 Task: Create List Cybersecurity in Board Employee Engagement Strategies to Workspace Job Analysis and Design. Create List Network Infrastructure in Board Product Prototyping to Workspace Job Analysis and Design. Create List Cloud Computing in Board Product Design and User Experience Optimization to Workspace Job Analysis and Design
Action: Mouse moved to (50, 261)
Screenshot: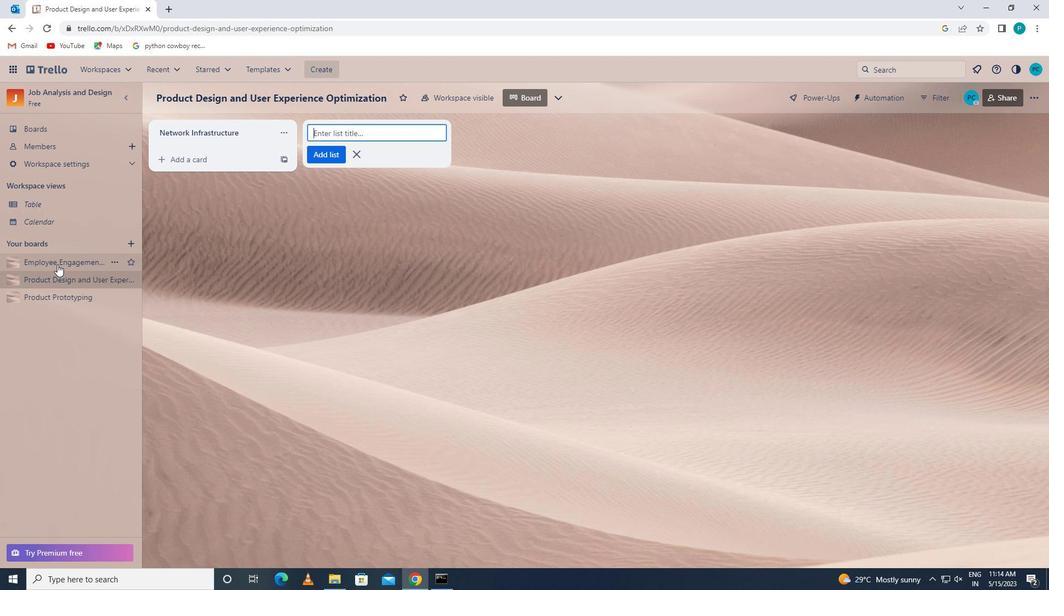 
Action: Mouse pressed left at (50, 261)
Screenshot: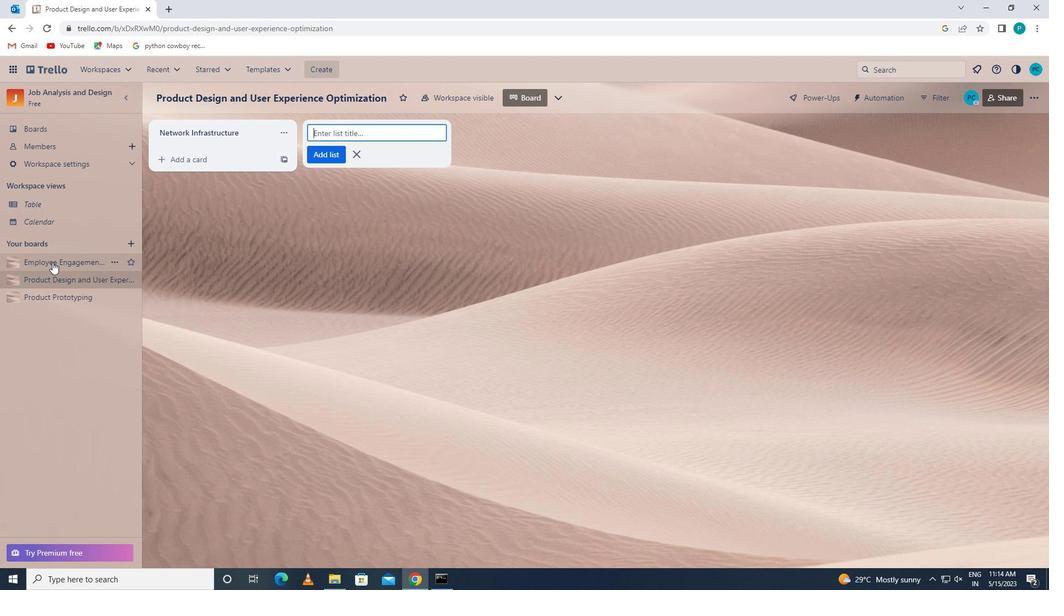 
Action: Mouse moved to (339, 138)
Screenshot: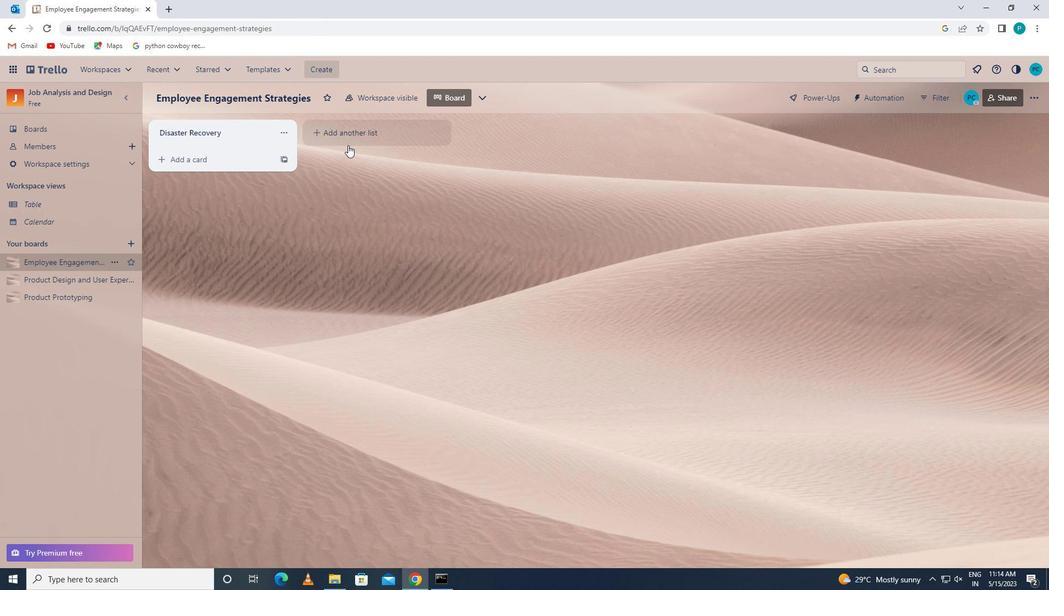 
Action: Mouse pressed left at (339, 138)
Screenshot: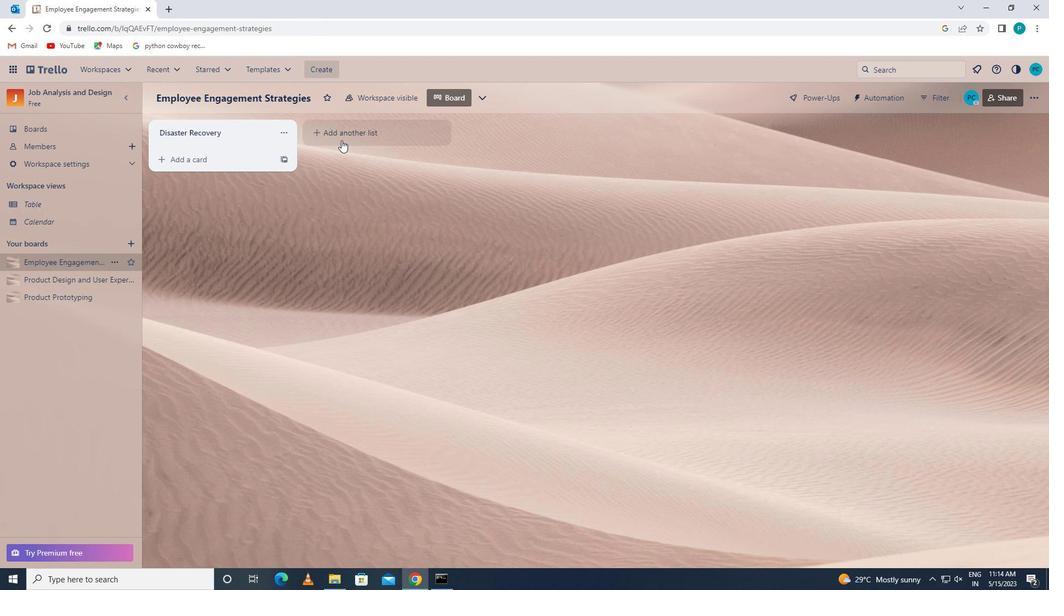 
Action: Key pressed <Key.caps_lock>c<Key.caps_lock>ybersecurity
Screenshot: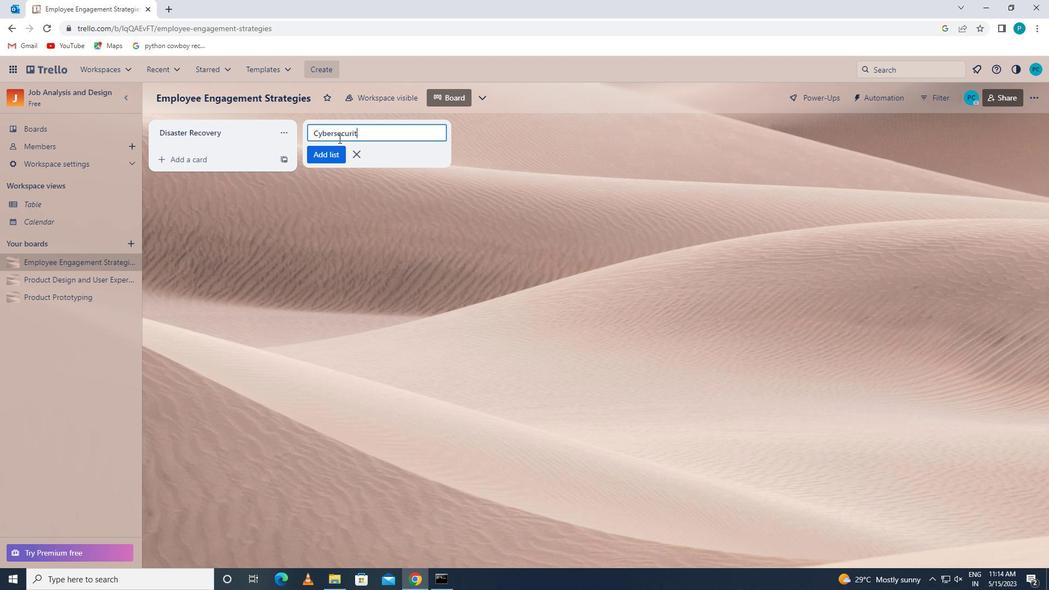
Action: Mouse moved to (333, 162)
Screenshot: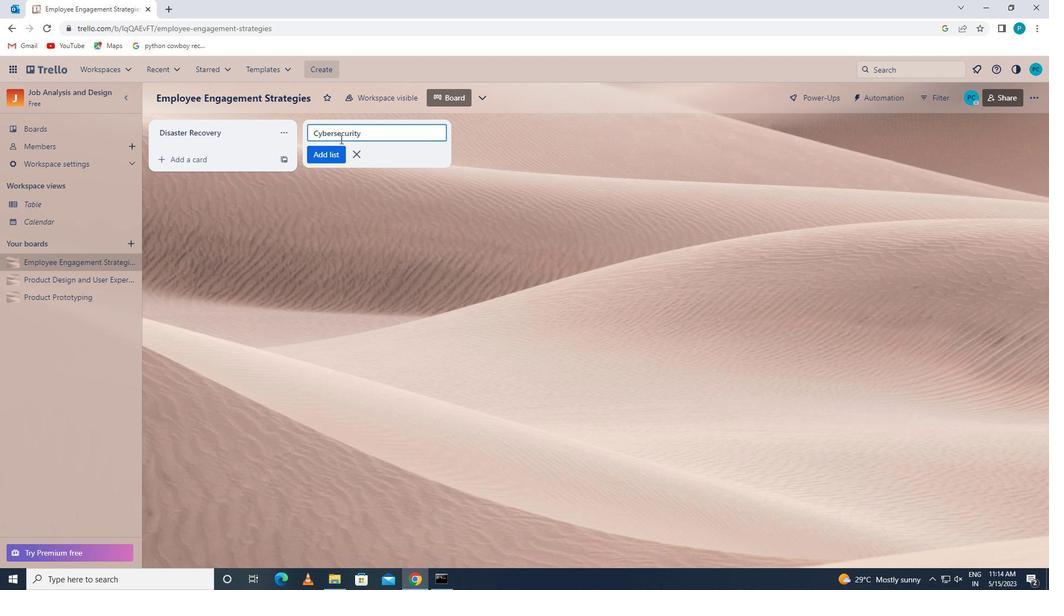 
Action: Mouse pressed left at (333, 162)
Screenshot: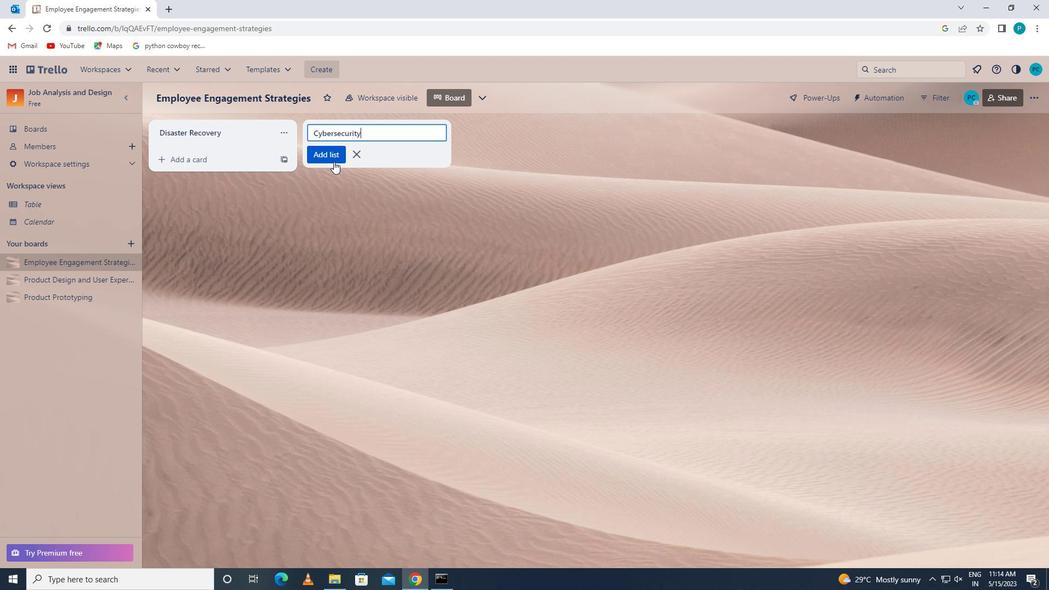 
Action: Mouse moved to (44, 303)
Screenshot: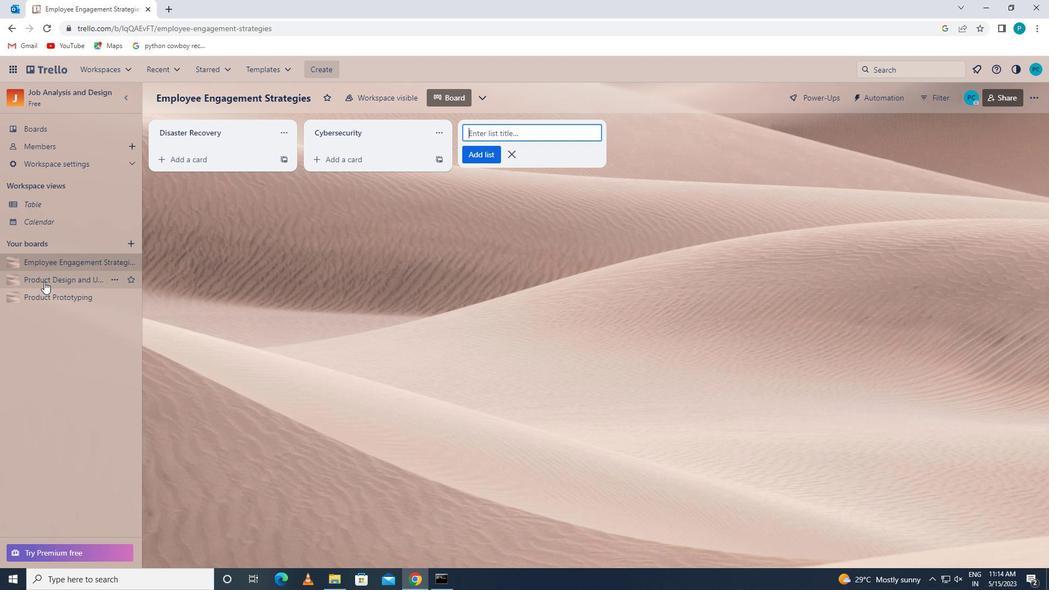 
Action: Mouse pressed left at (44, 303)
Screenshot: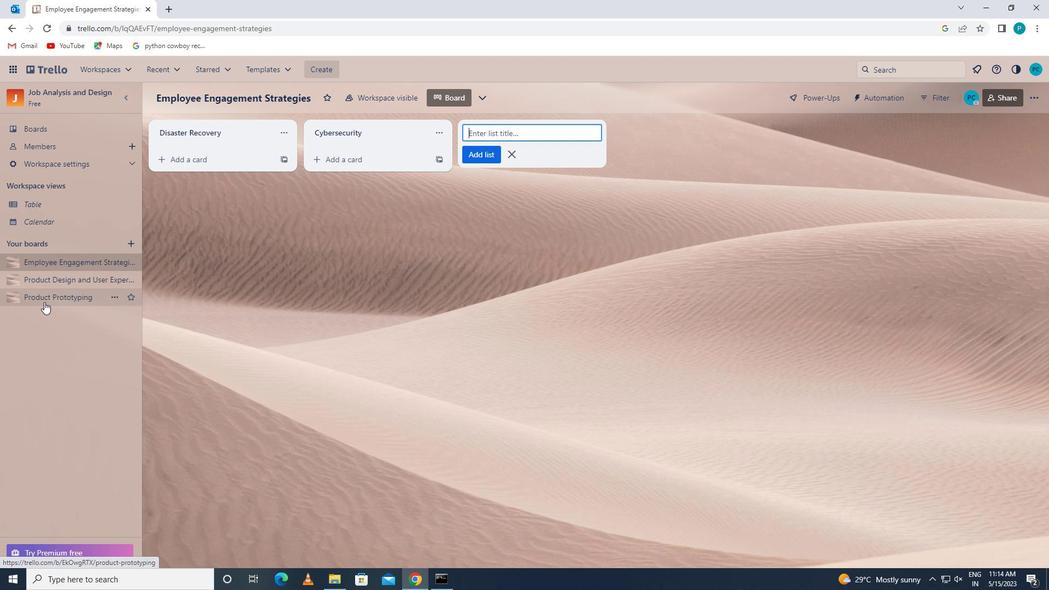 
Action: Mouse moved to (356, 132)
Screenshot: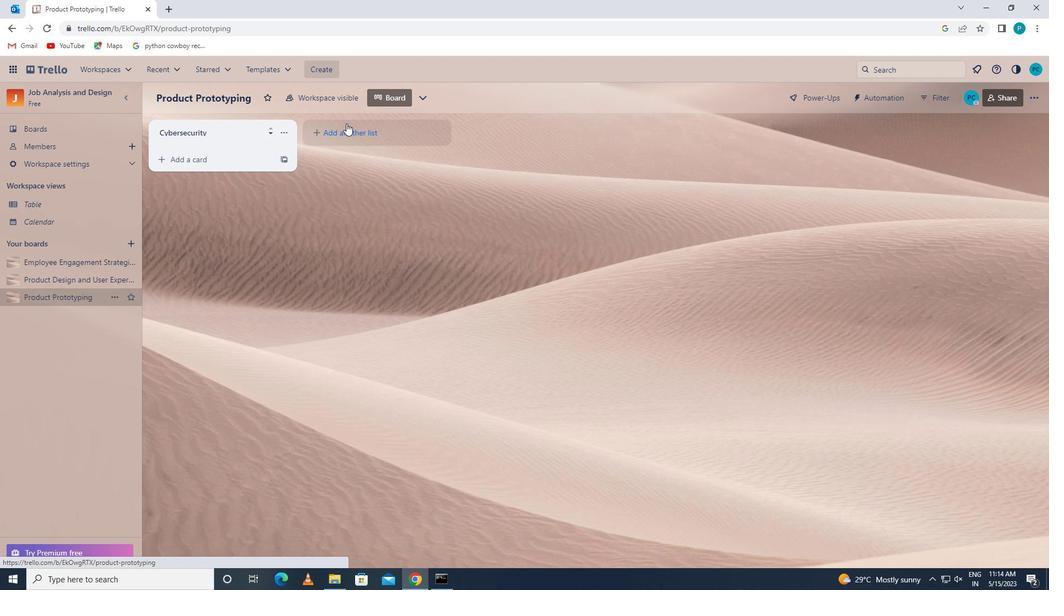 
Action: Mouse pressed left at (356, 132)
Screenshot: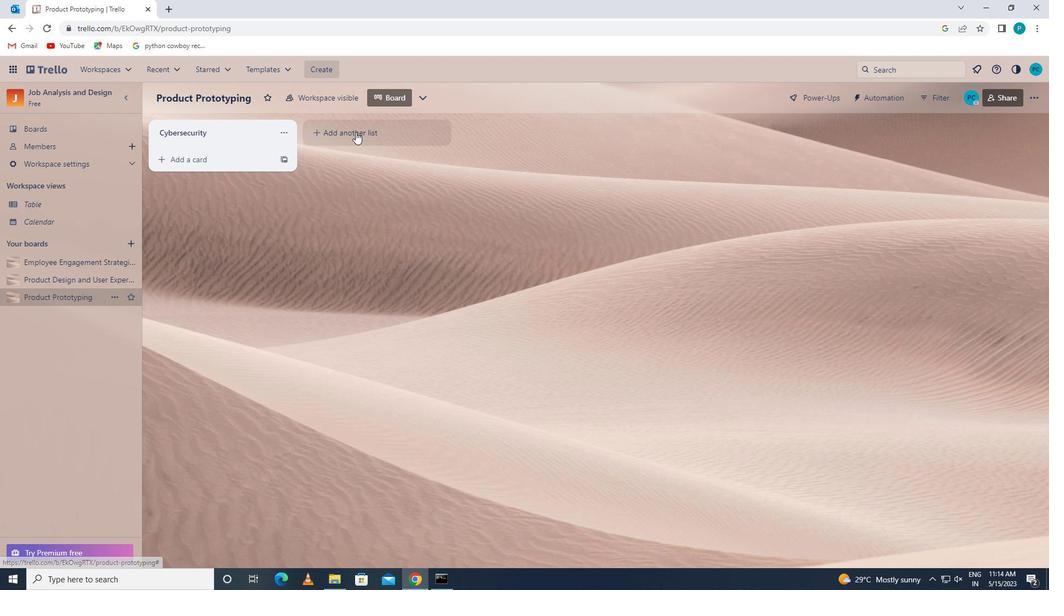 
Action: Key pressed <Key.caps_lock>n<Key.caps_lock>etwork<Key.space><Key.caps_lock>infrastructure
Screenshot: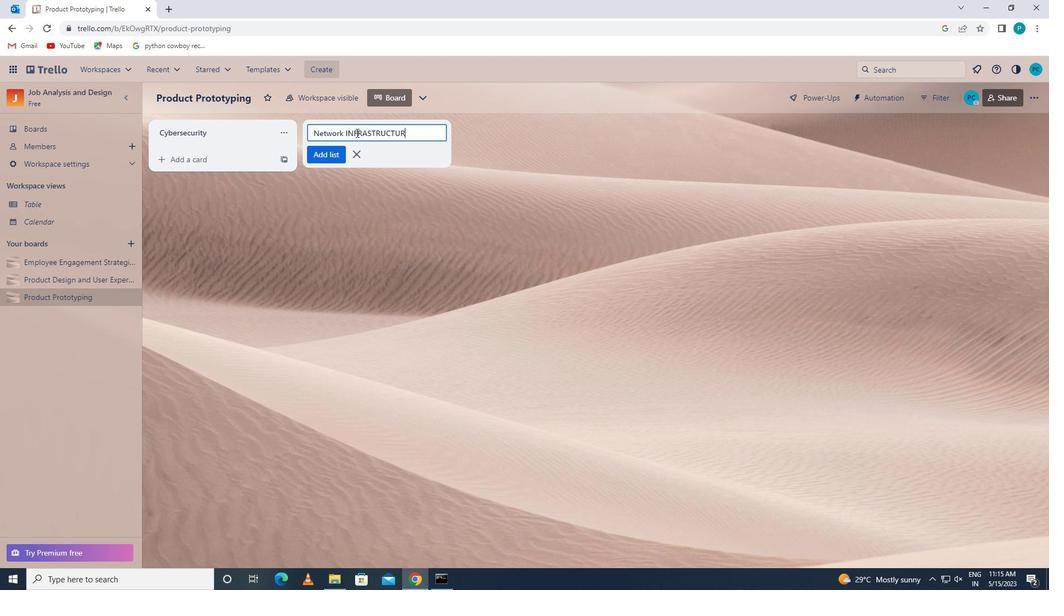
Action: Mouse moved to (357, 133)
Screenshot: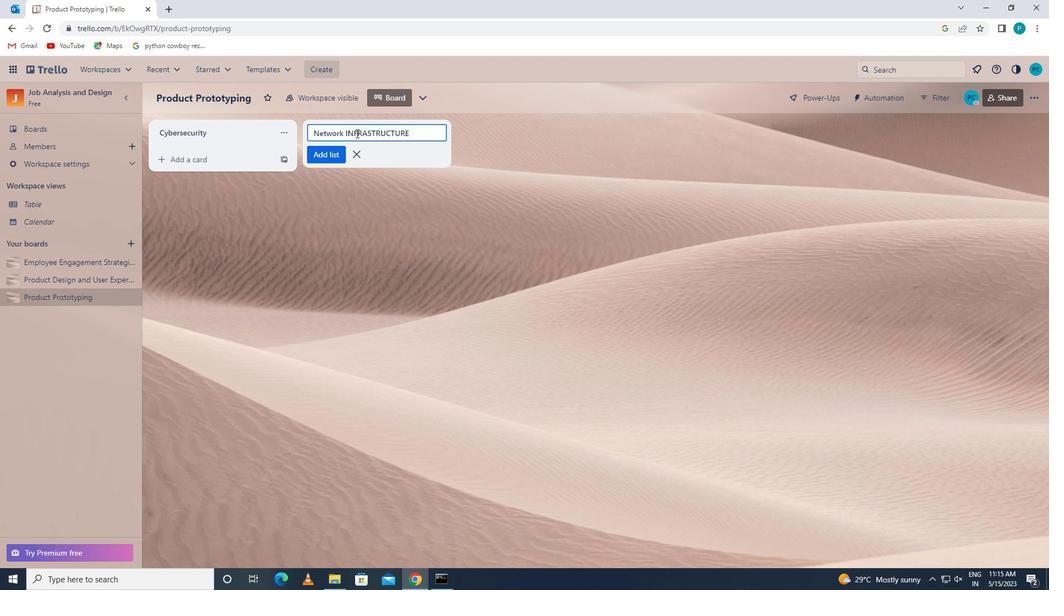 
Action: Key pressed <Key.backspace><Key.backspace><Key.backspace><Key.backspace><Key.backspace><Key.backspace><Key.backspace><Key.backspace><Key.backspace><Key.backspace><Key.backspace><Key.backspace><Key.backspace><Key.caps_lock>nfrastructure
Screenshot: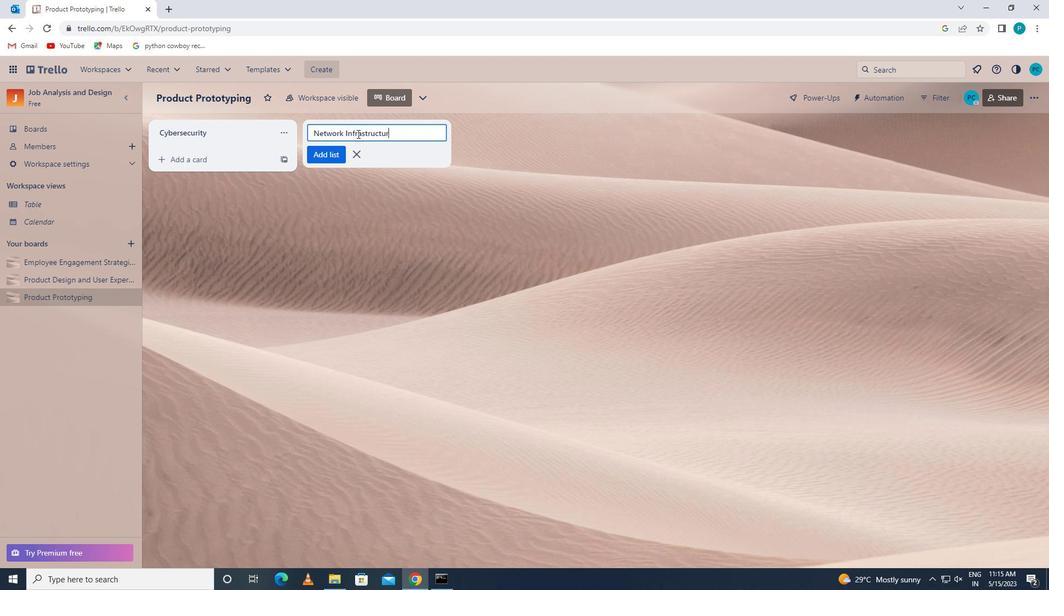 
Action: Mouse moved to (328, 155)
Screenshot: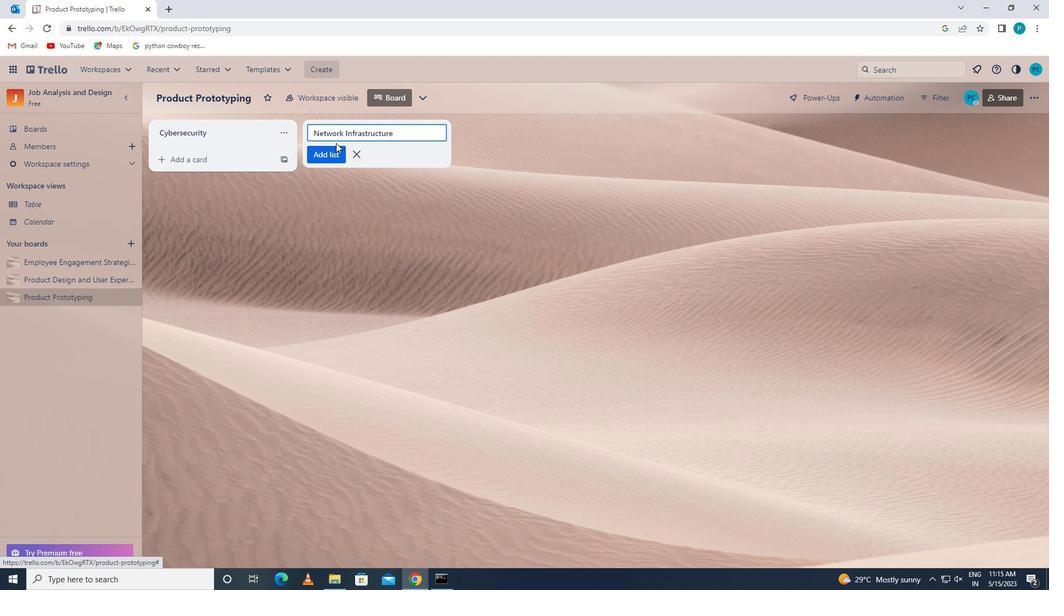 
Action: Mouse pressed left at (328, 155)
Screenshot: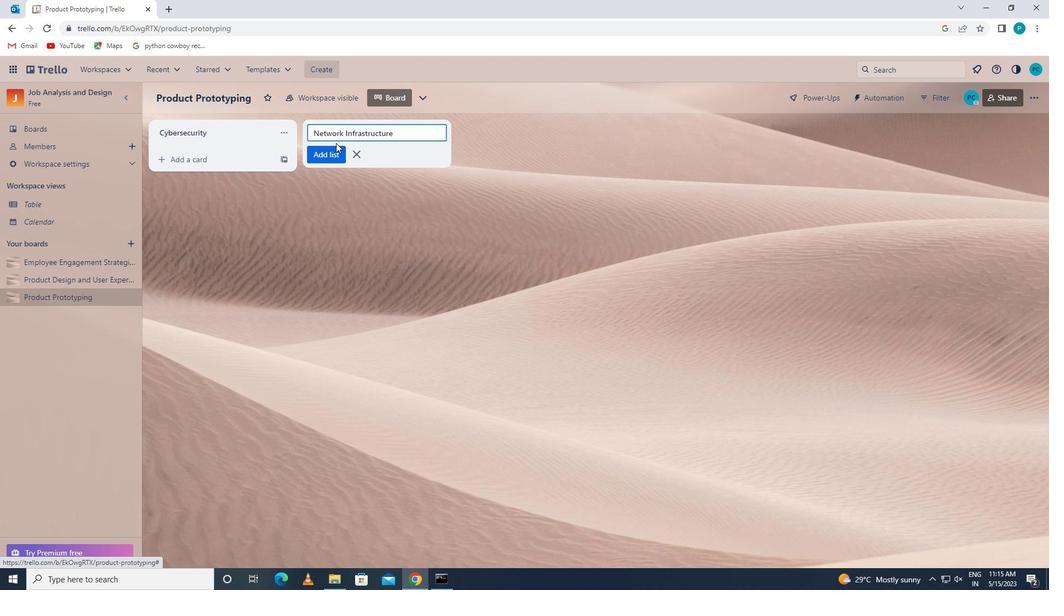 
Action: Mouse moved to (39, 285)
Screenshot: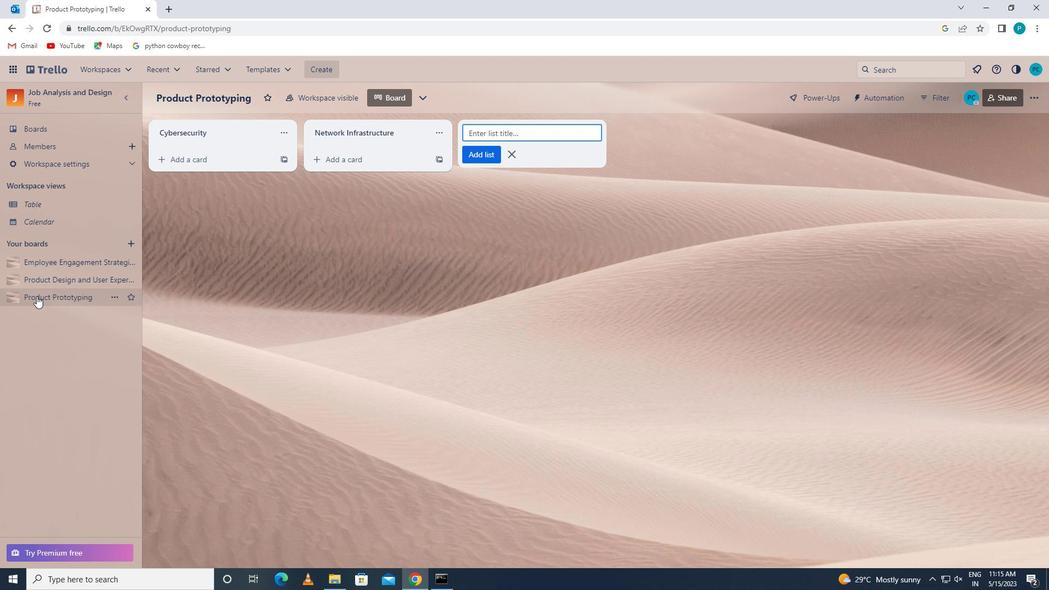 
Action: Mouse pressed left at (39, 285)
Screenshot: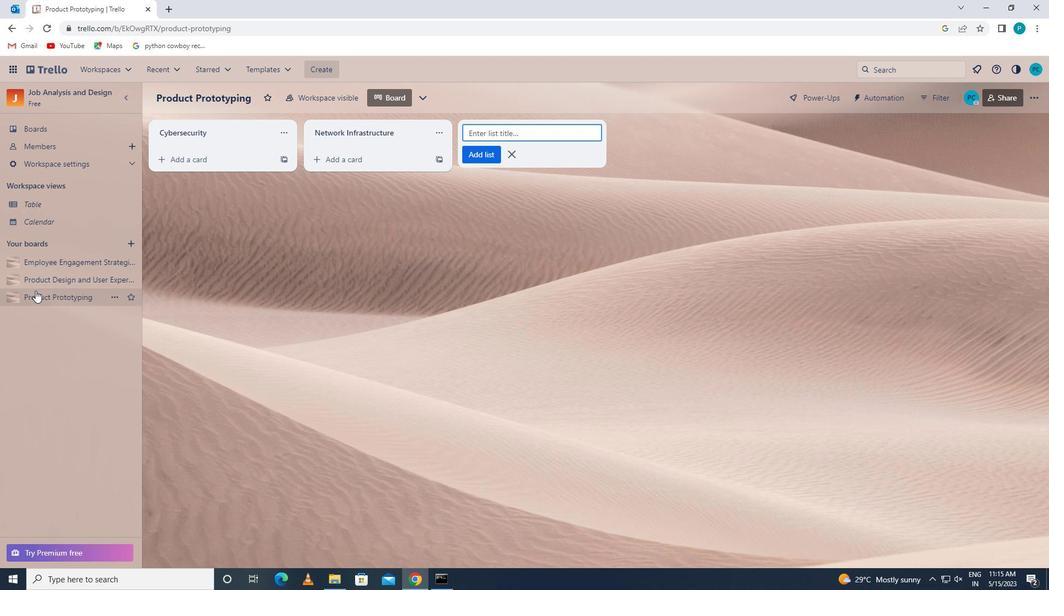 
Action: Mouse moved to (380, 120)
Screenshot: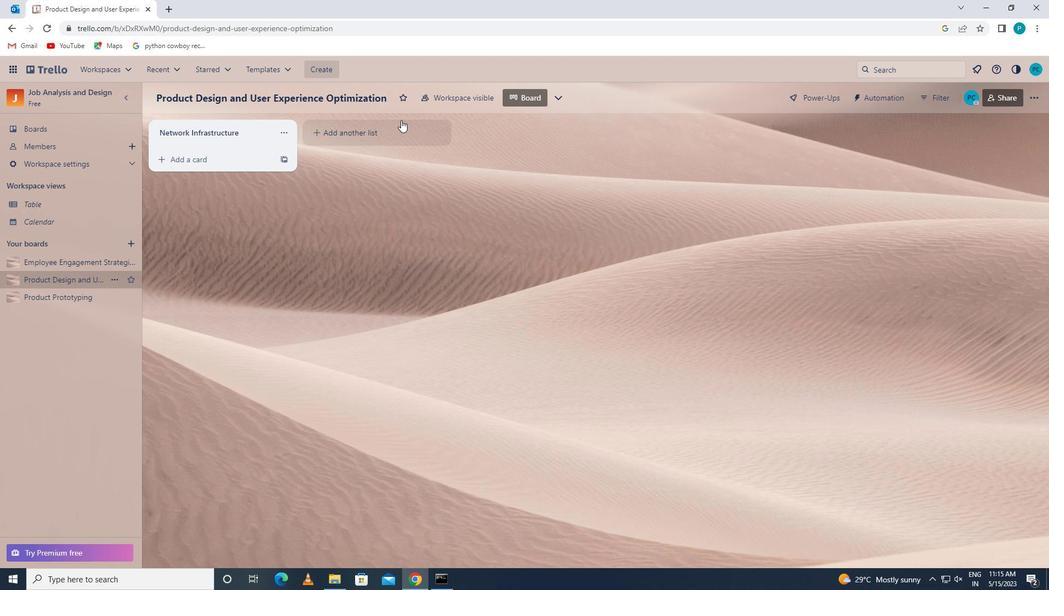 
Action: Mouse pressed left at (380, 120)
Screenshot: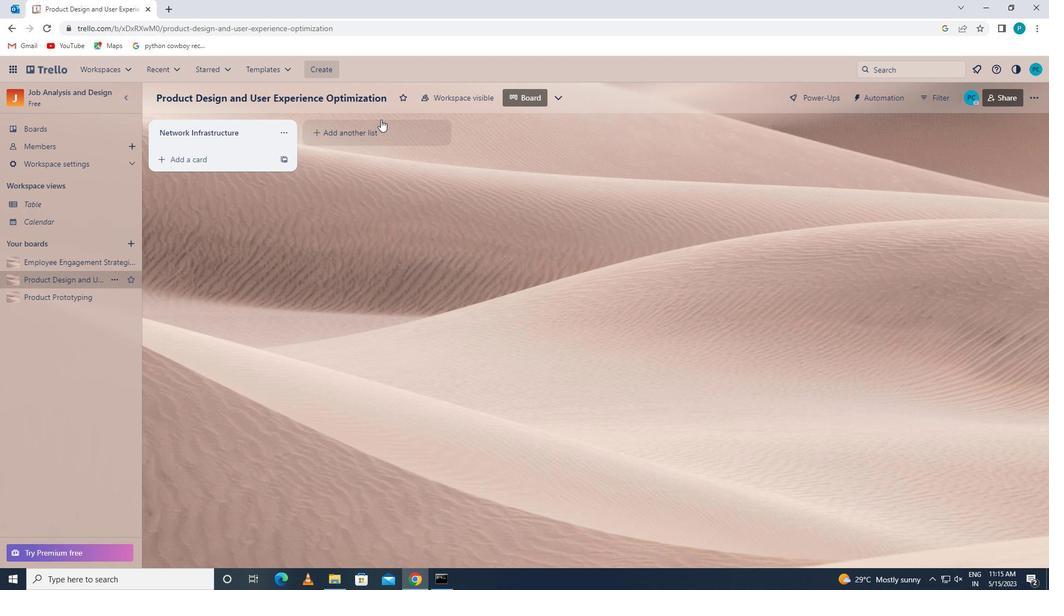 
Action: Mouse moved to (386, 125)
Screenshot: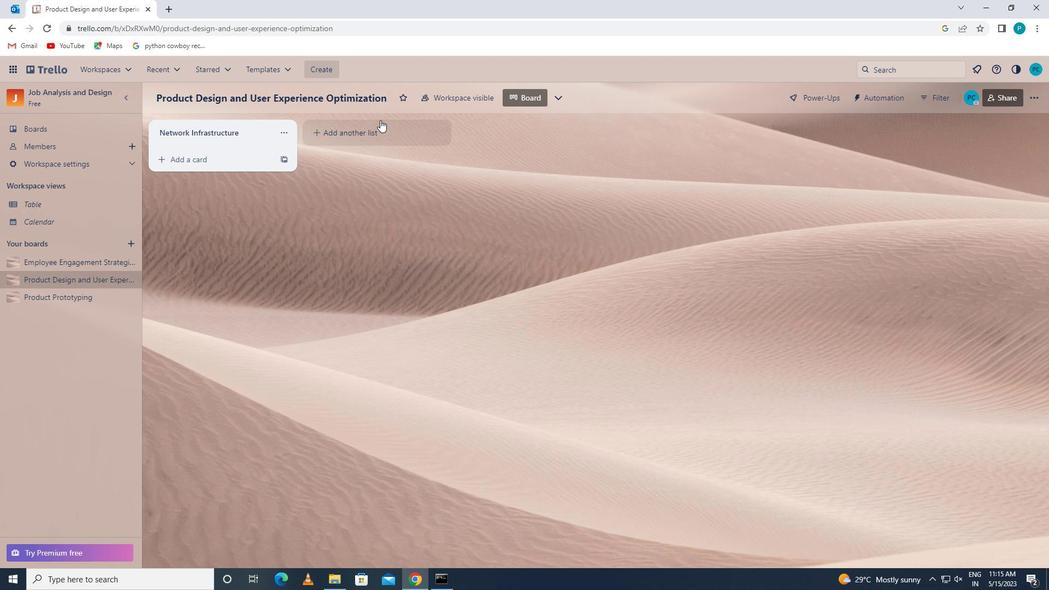 
Action: Mouse pressed left at (386, 125)
Screenshot: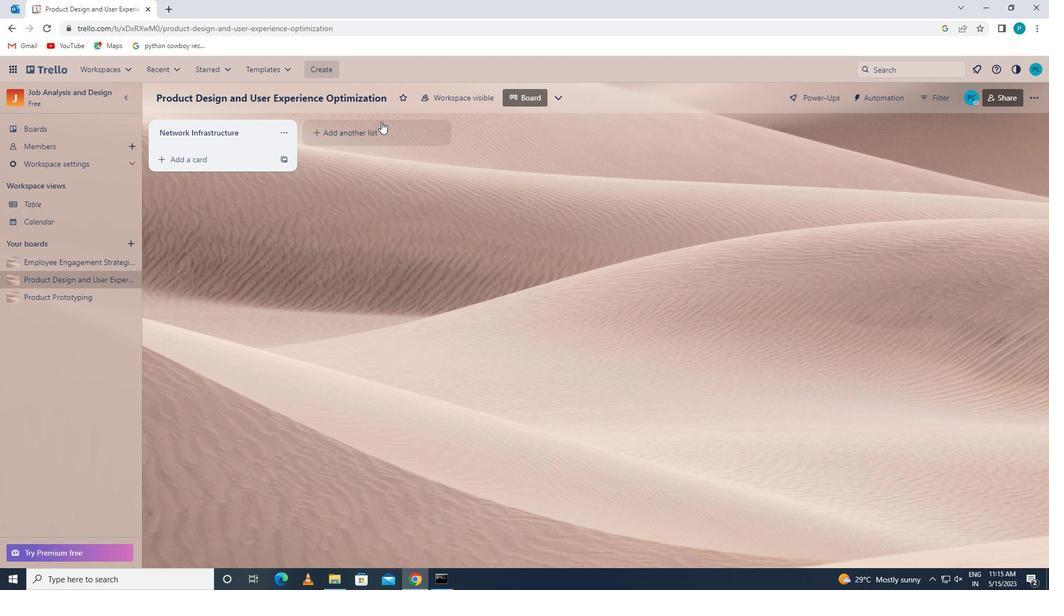 
Action: Mouse moved to (387, 125)
Screenshot: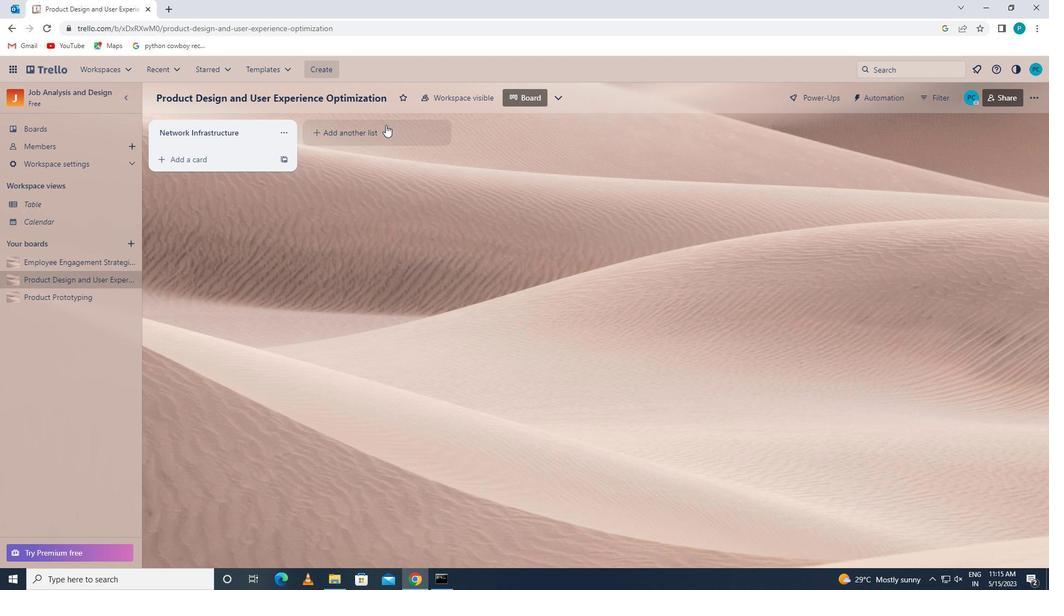 
Action: Key pressed <Key.caps_lock>c<Key.caps_lock>loud<Key.space><Key.caps_lock>c<Key.caps_lock>ompur<Key.backspace>ting
Screenshot: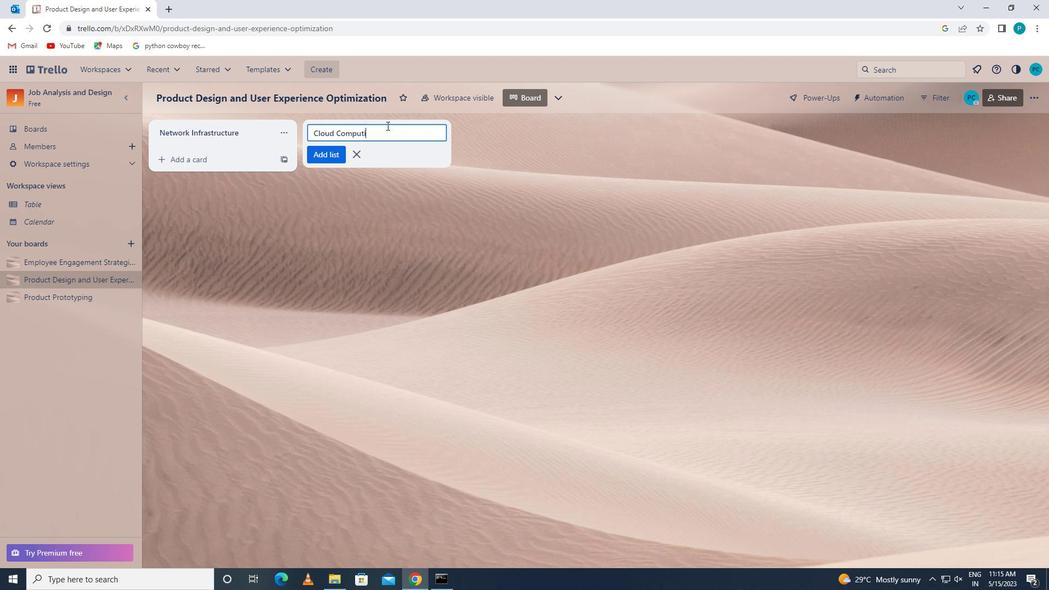 
Action: Mouse moved to (331, 153)
Screenshot: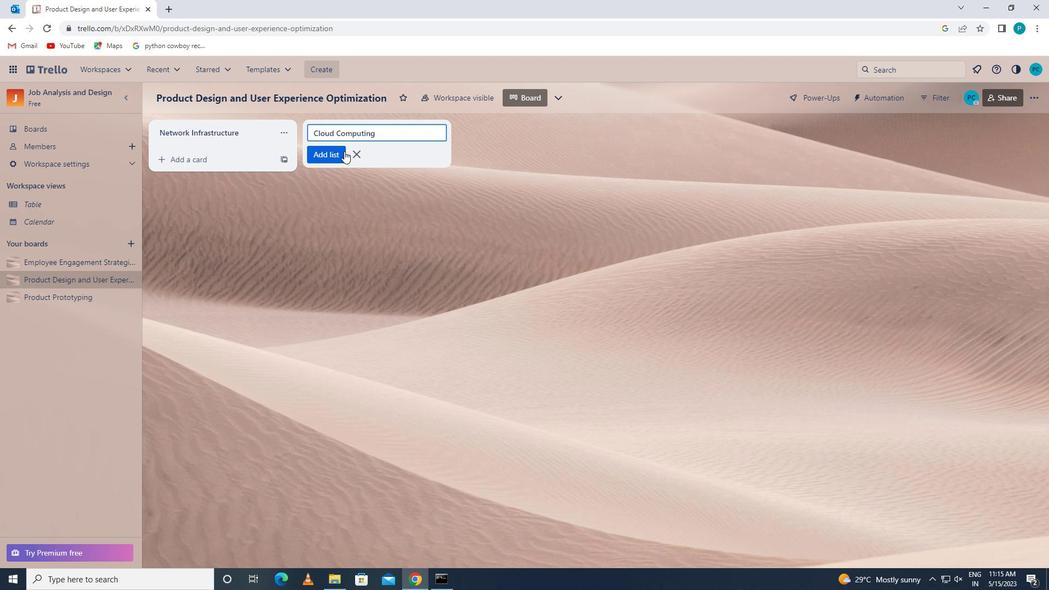 
Action: Mouse pressed left at (331, 153)
Screenshot: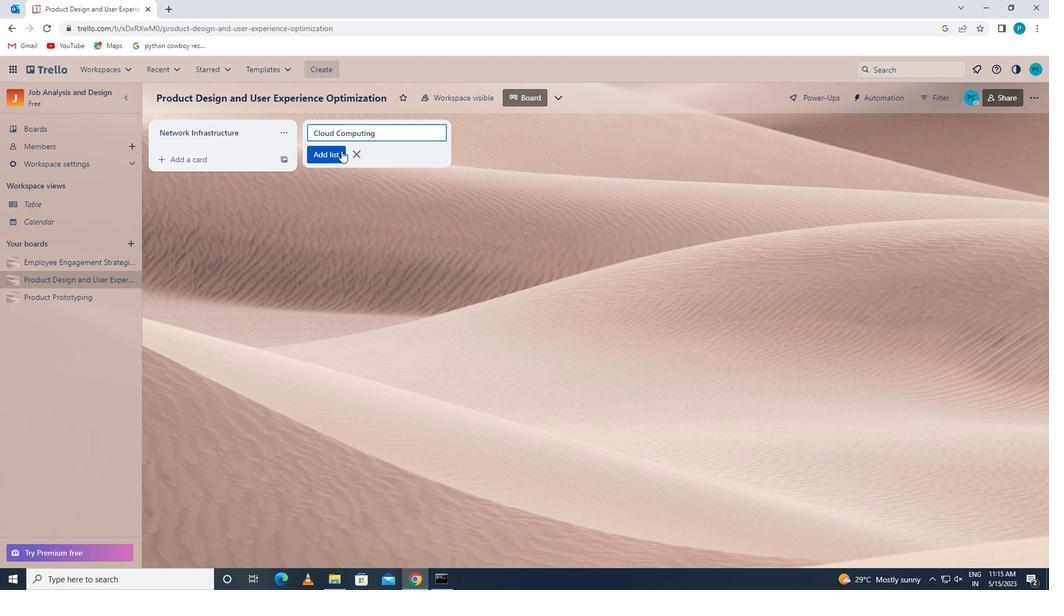 
